 Task: Use the formula "INTERCEPT" in spreadsheet "Project portfolio".
Action: Mouse moved to (147, 454)
Screenshot: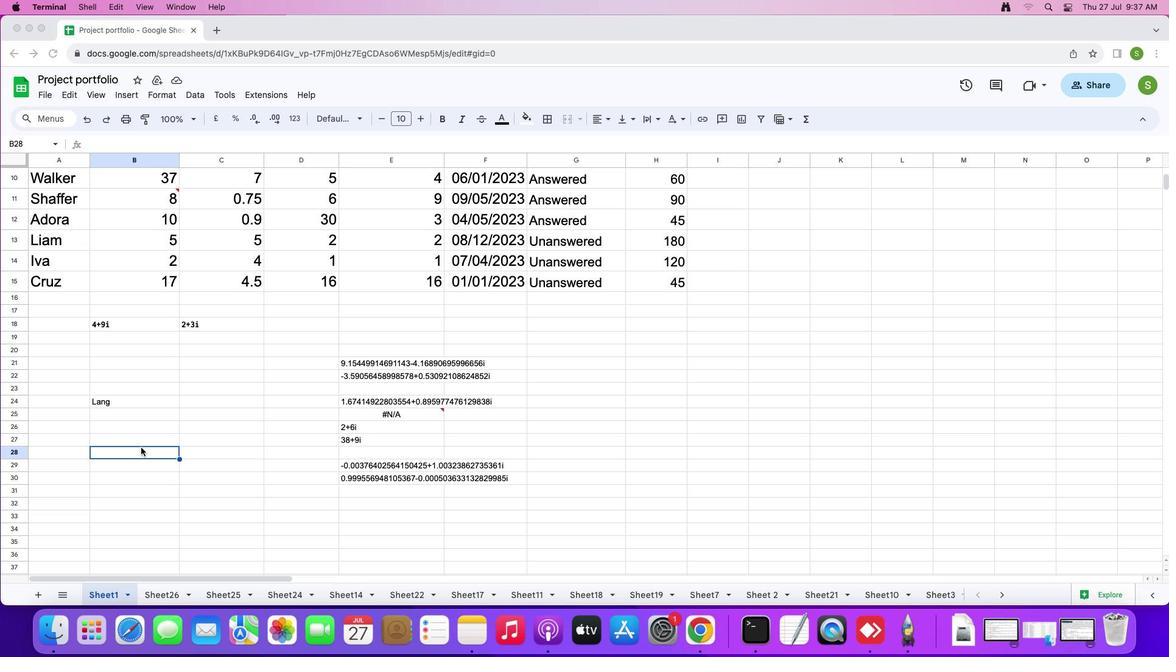 
Action: Mouse pressed left at (147, 454)
Screenshot: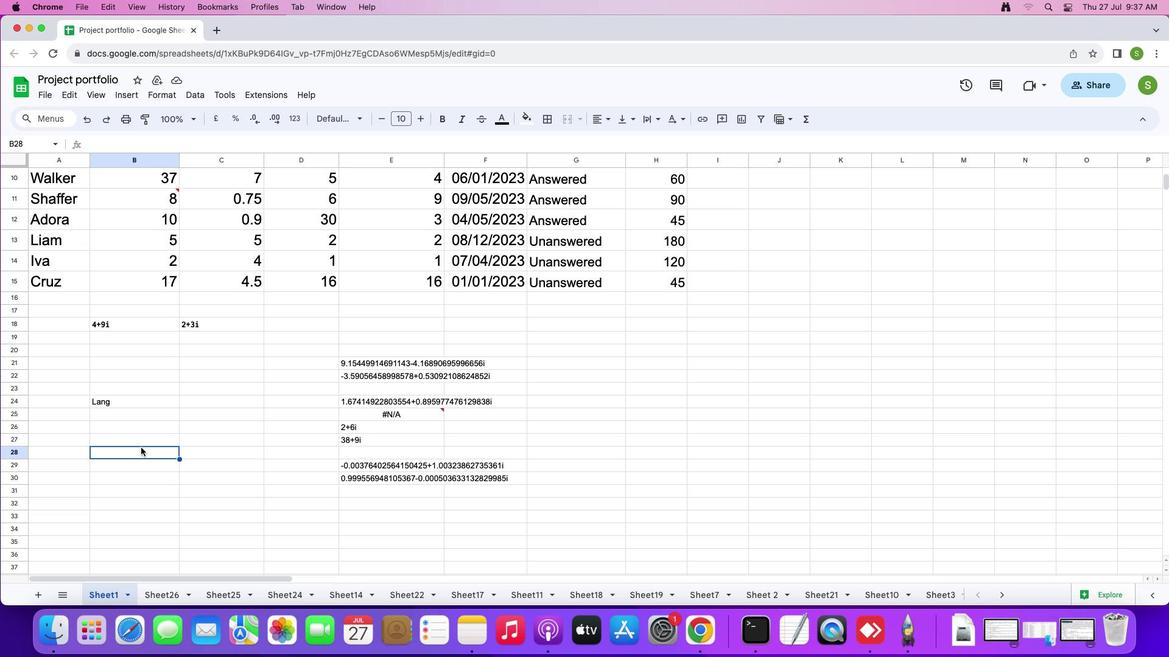 
Action: Mouse moved to (135, 105)
Screenshot: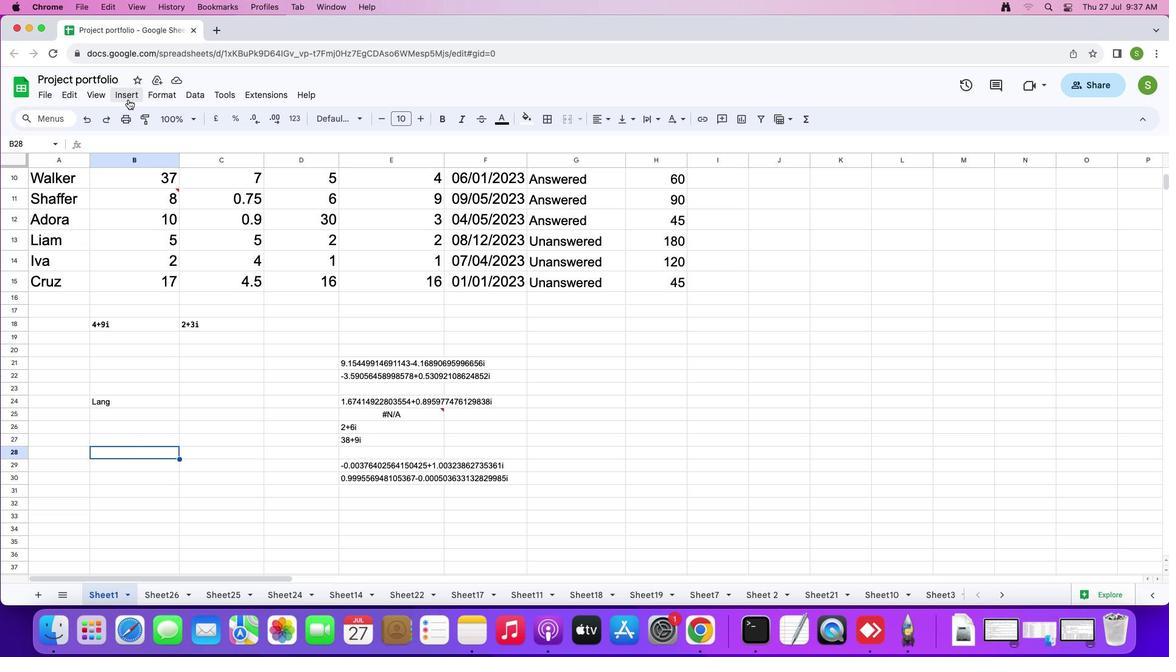 
Action: Mouse pressed left at (135, 105)
Screenshot: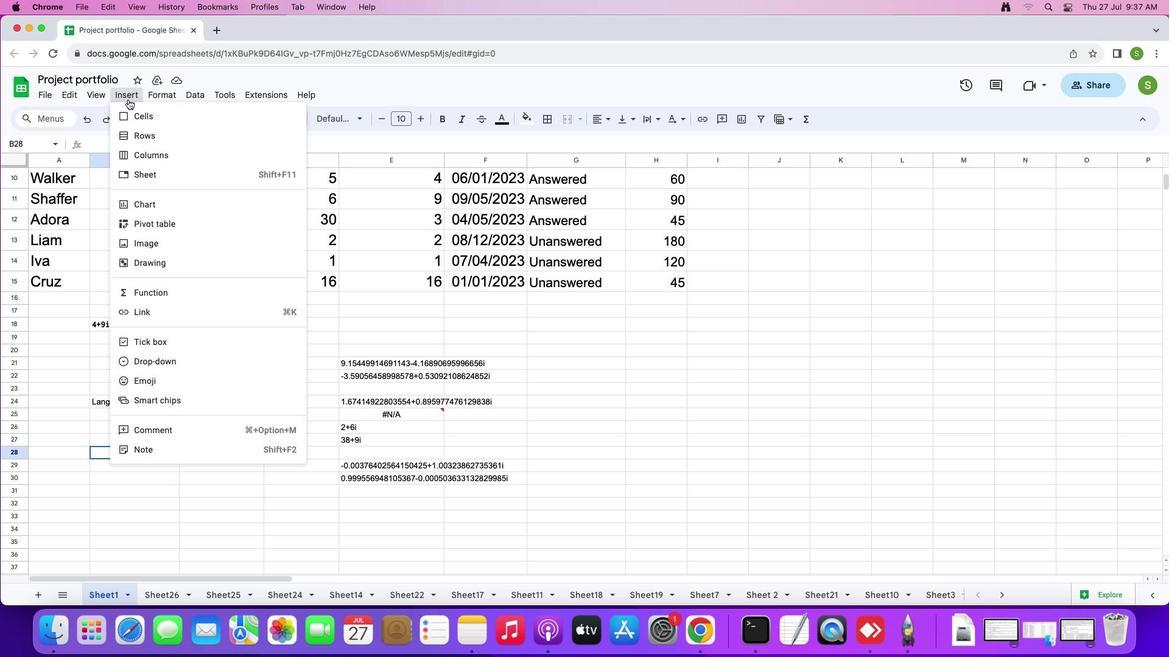 
Action: Mouse moved to (169, 303)
Screenshot: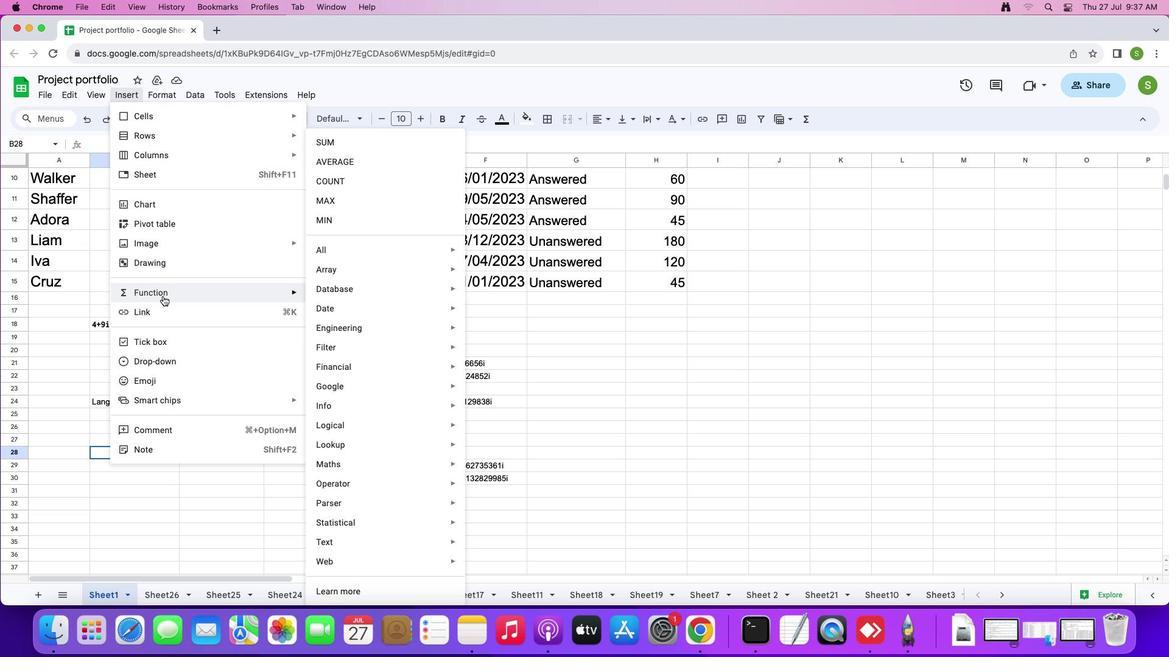 
Action: Mouse pressed left at (169, 303)
Screenshot: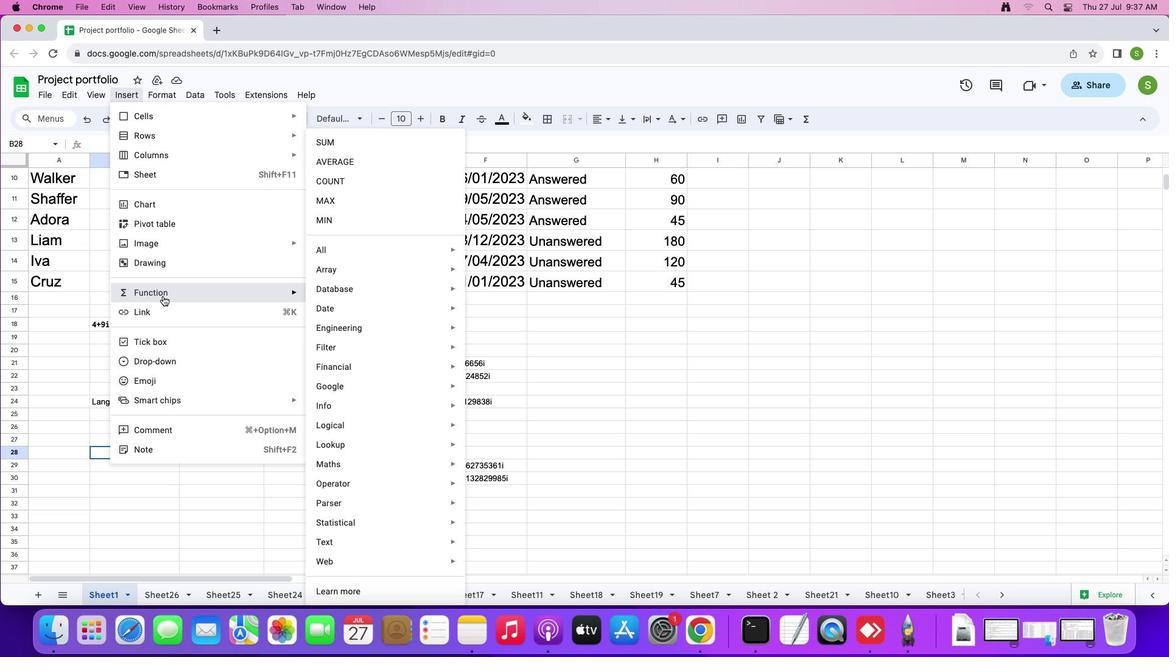
Action: Mouse moved to (380, 256)
Screenshot: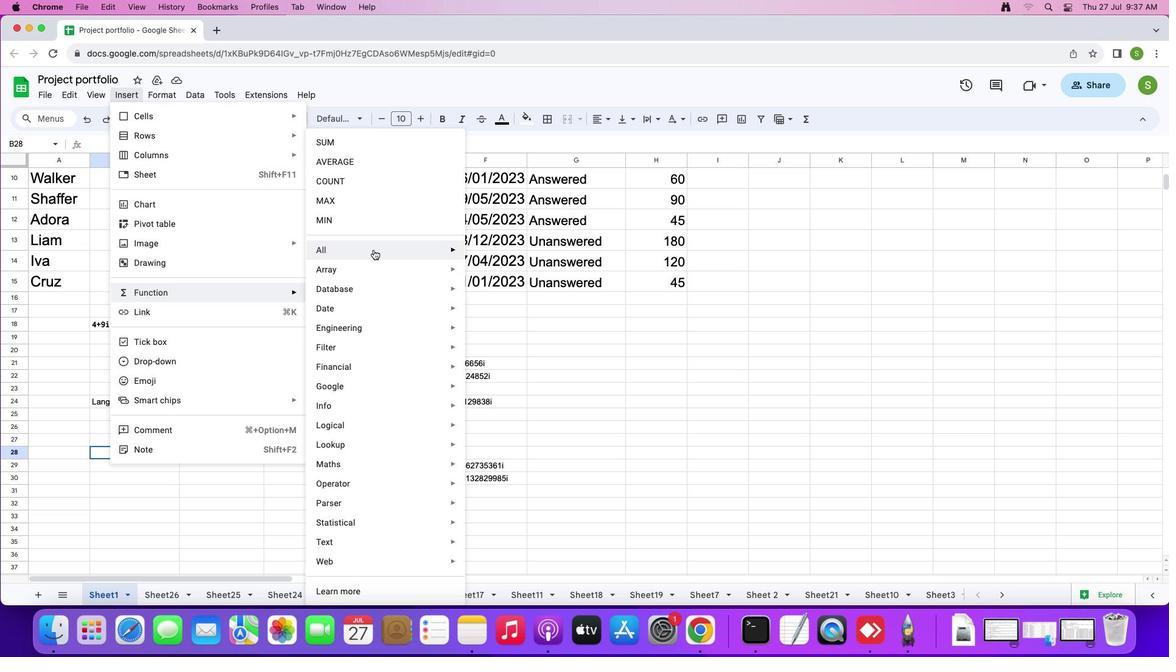 
Action: Mouse pressed left at (380, 256)
Screenshot: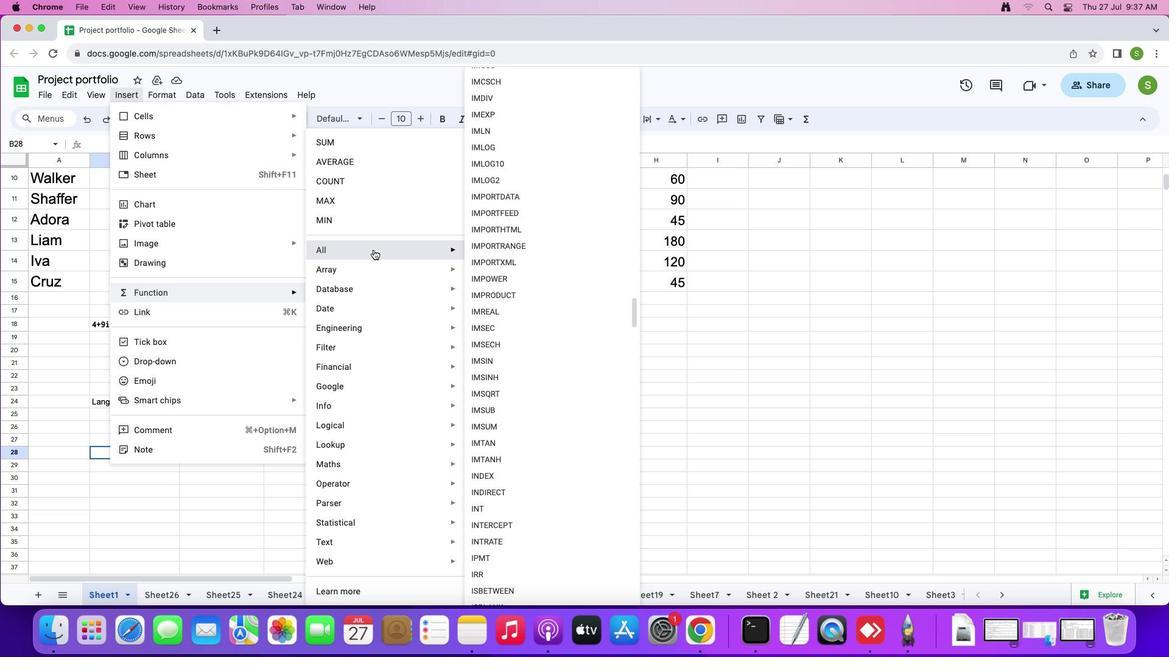 
Action: Mouse moved to (497, 535)
Screenshot: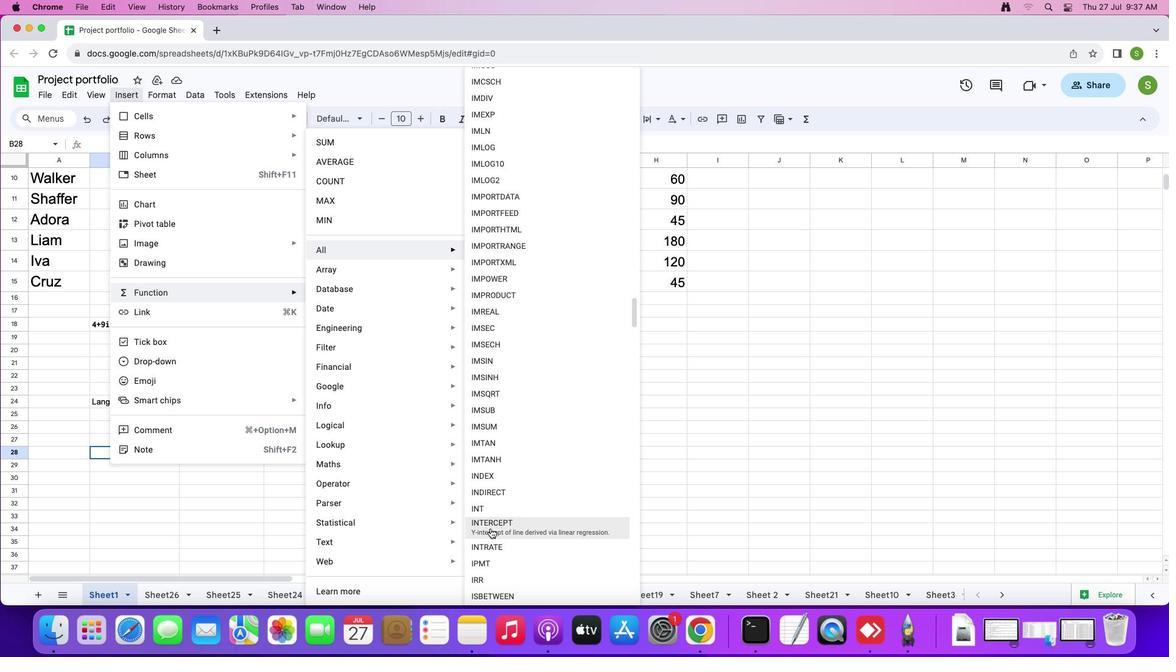 
Action: Mouse pressed left at (497, 535)
Screenshot: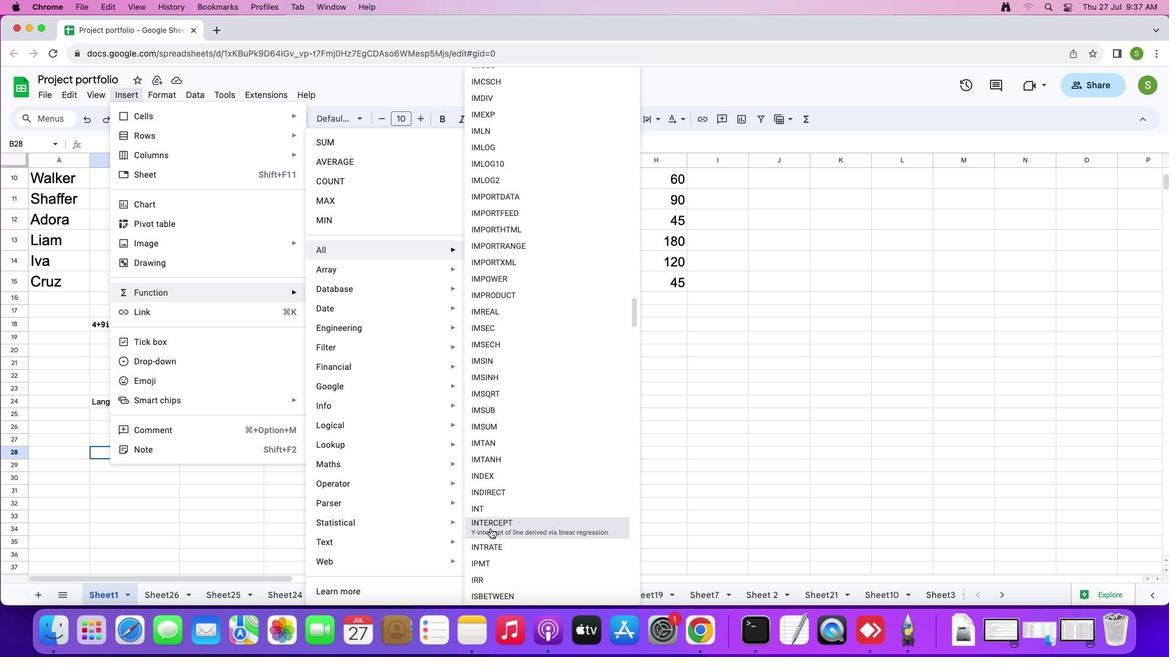 
Action: Mouse moved to (243, 182)
Screenshot: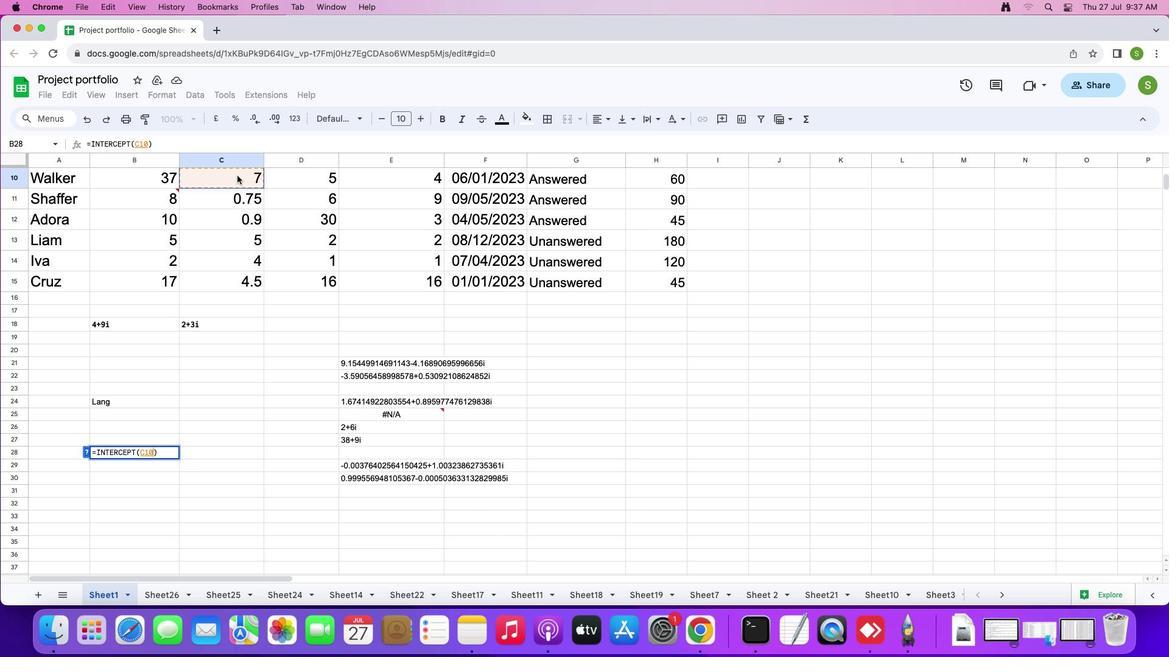 
Action: Mouse pressed left at (243, 182)
Screenshot: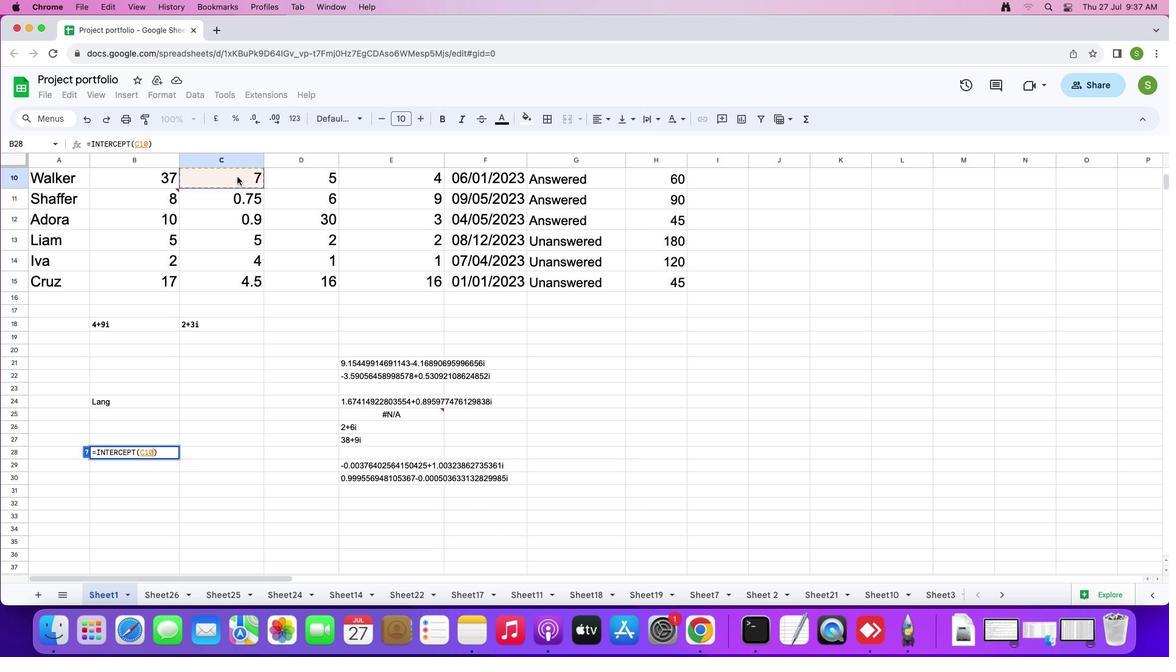
Action: Mouse moved to (244, 284)
Screenshot: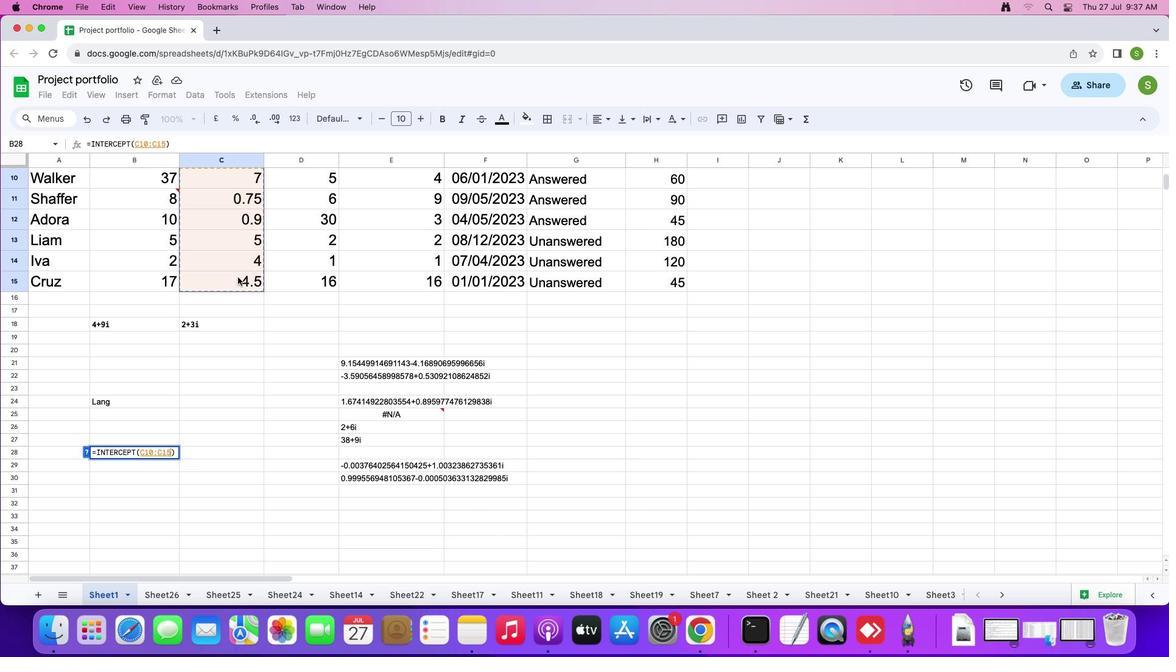 
Action: Key pressed ','
Screenshot: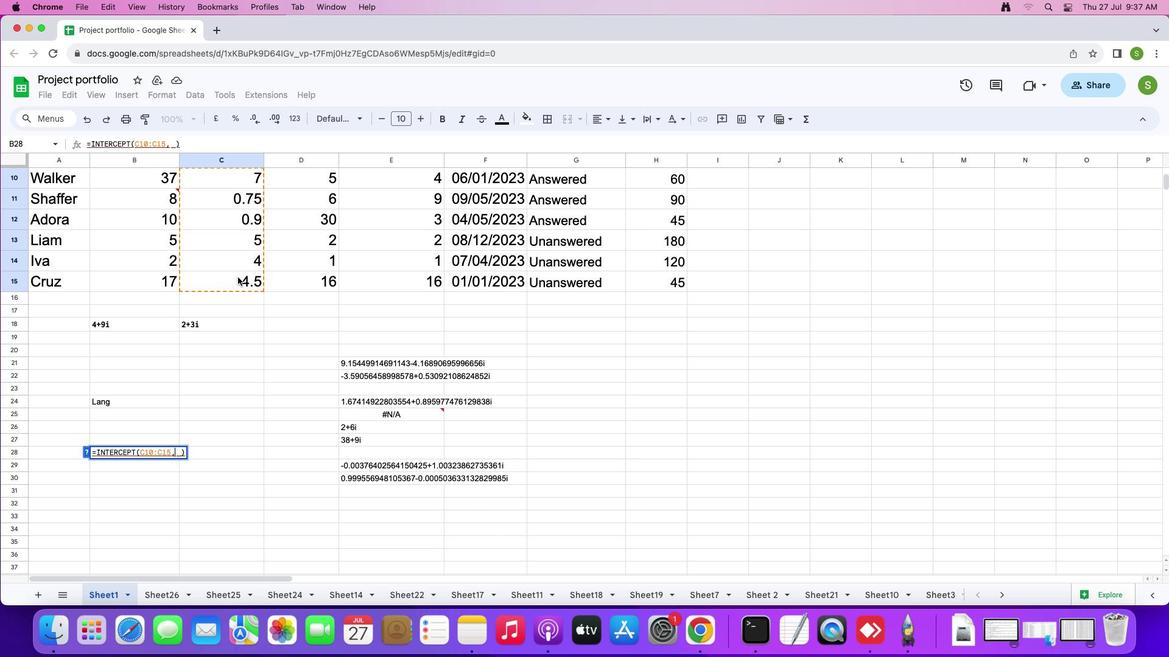 
Action: Mouse moved to (309, 182)
Screenshot: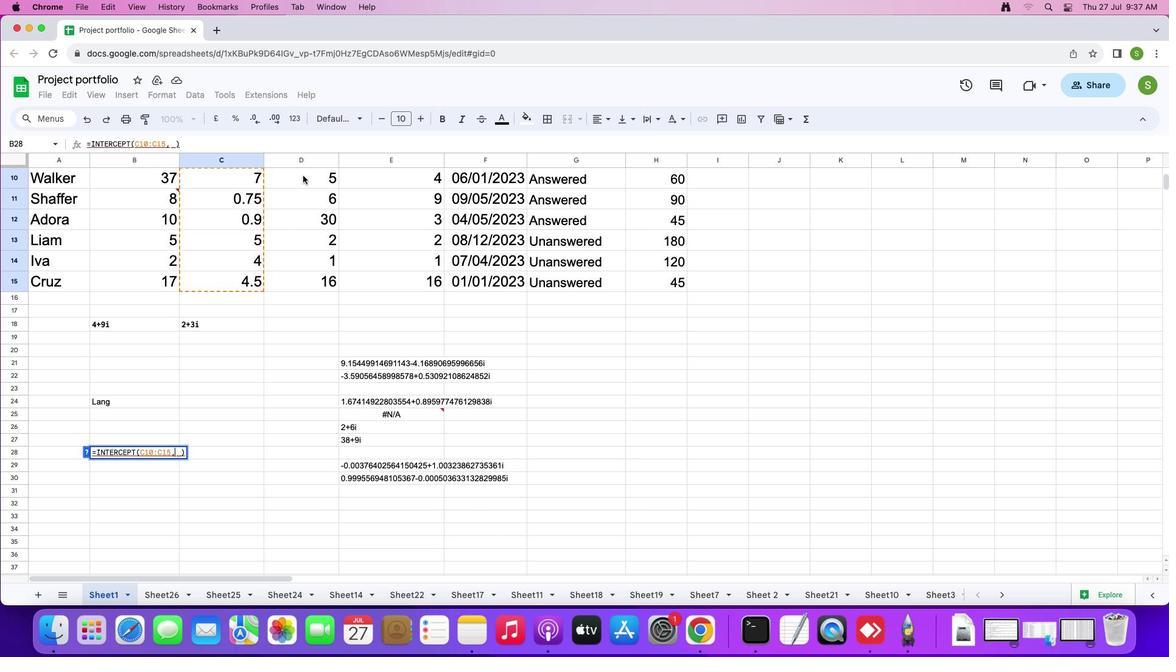 
Action: Mouse pressed left at (309, 182)
Screenshot: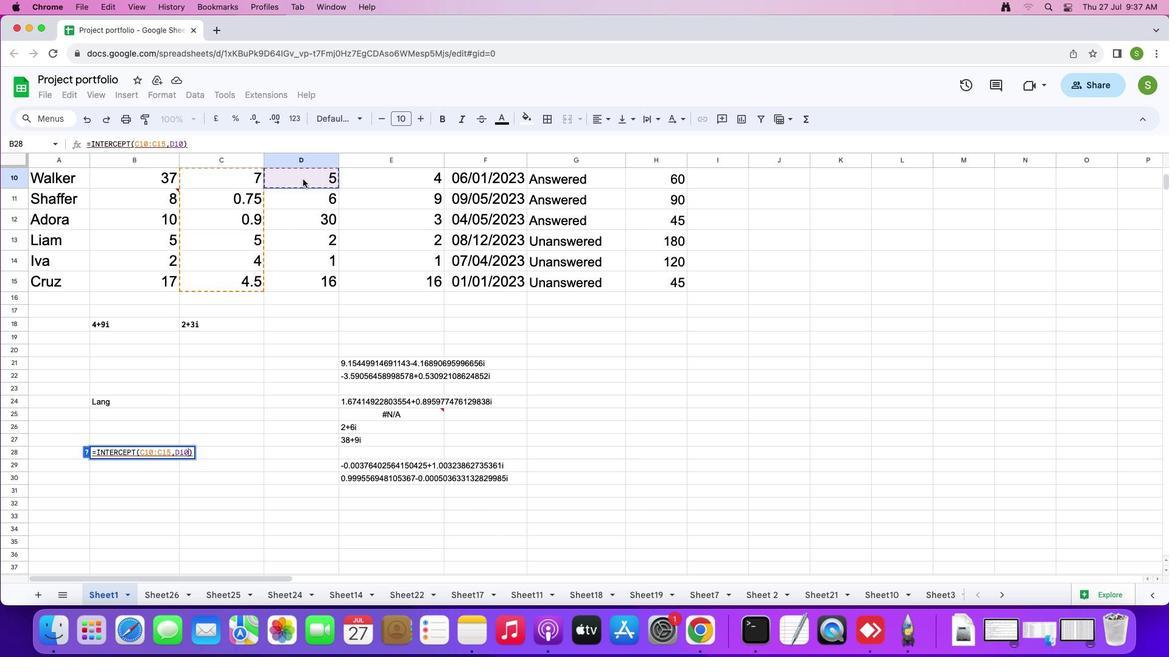 
Action: Mouse moved to (311, 282)
Screenshot: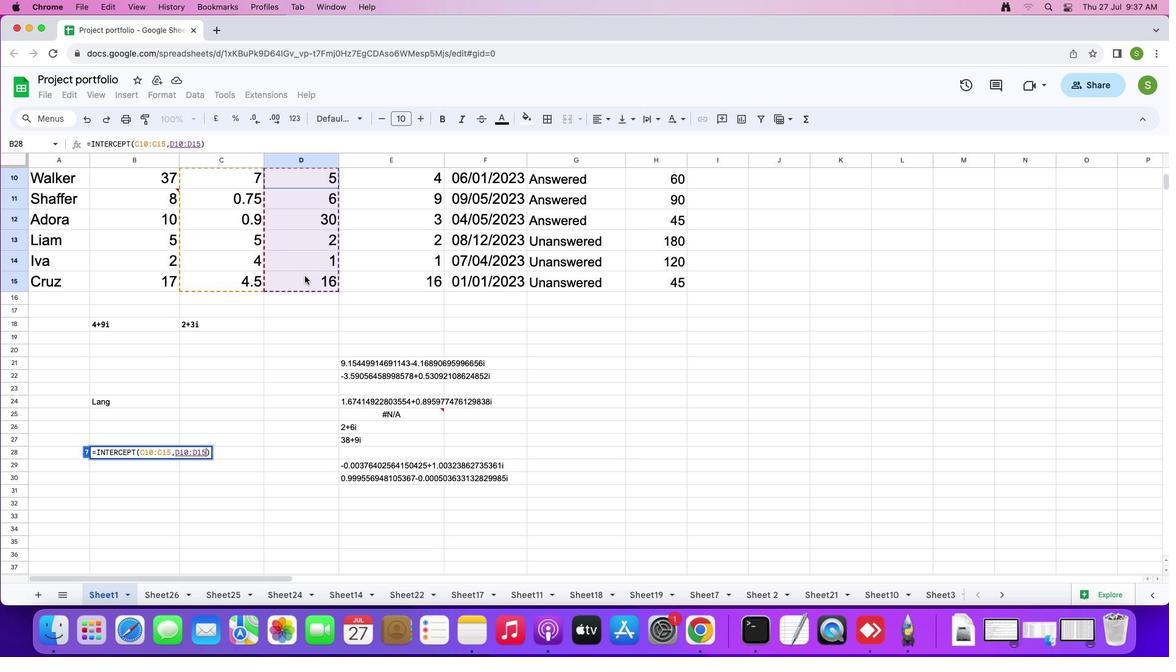 
Action: Key pressed Key.enter
Screenshot: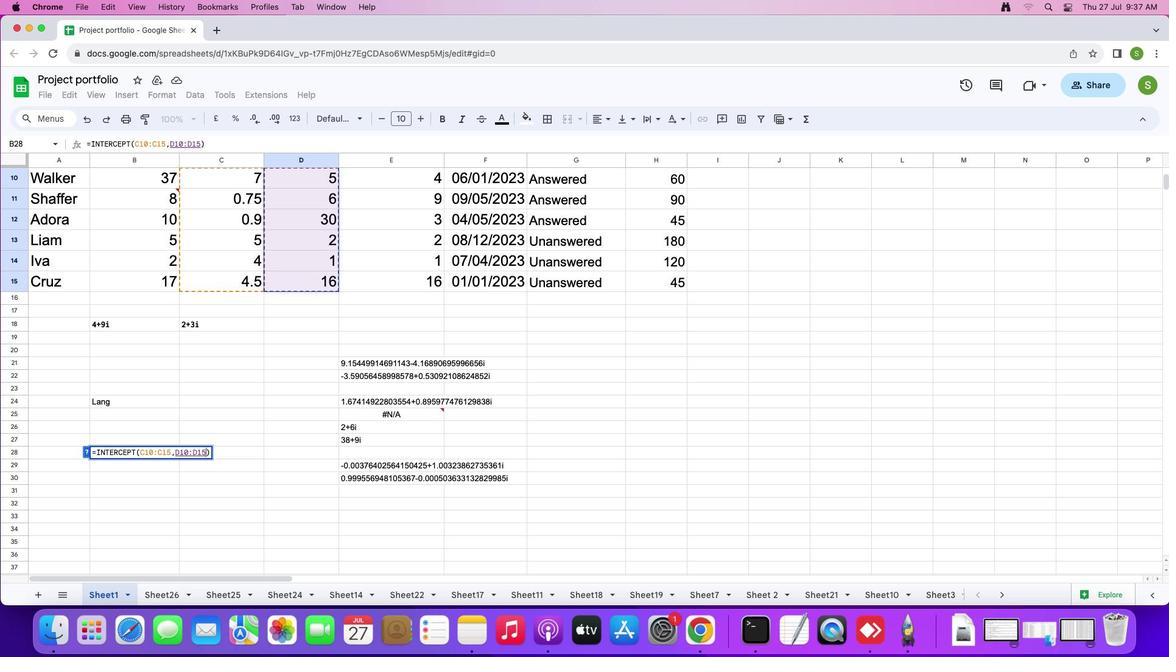 
